 Task: In daily digests turn off In-app notifications.
Action: Mouse moved to (680, 54)
Screenshot: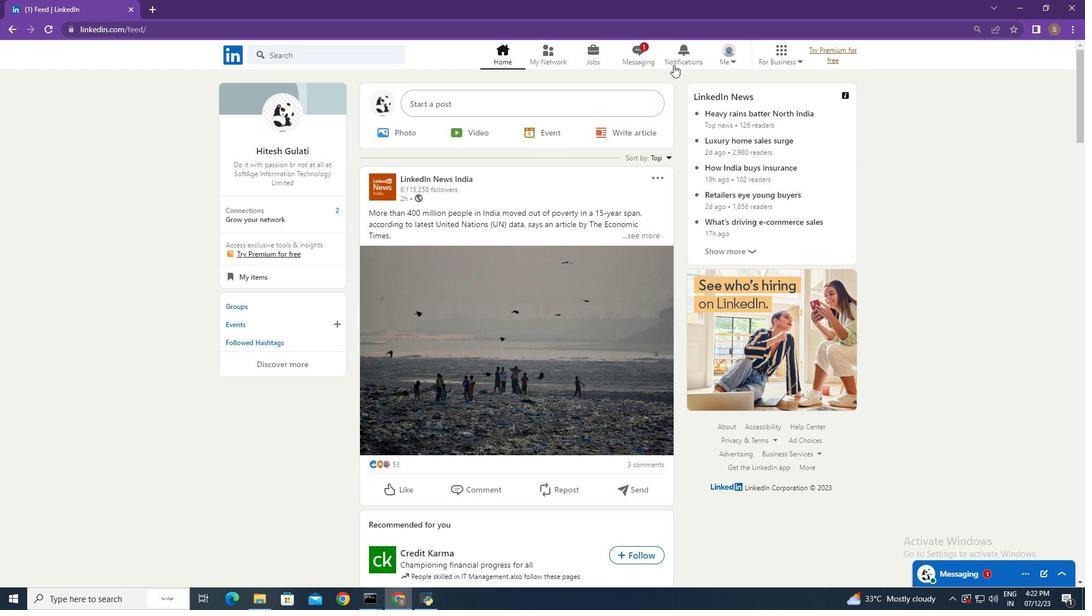 
Action: Mouse pressed left at (680, 54)
Screenshot: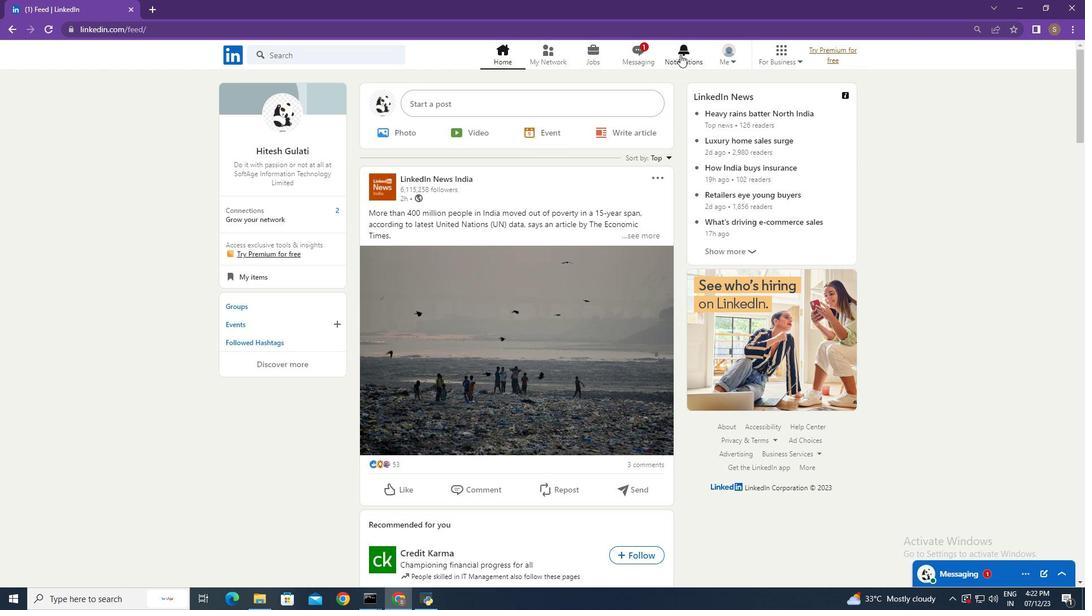 
Action: Mouse moved to (261, 129)
Screenshot: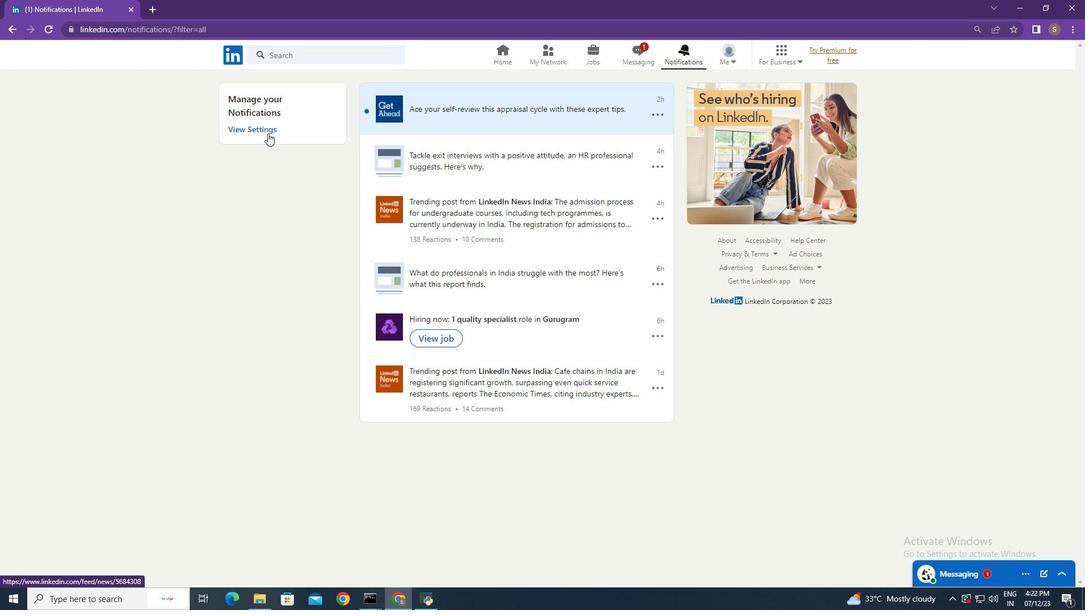 
Action: Mouse pressed left at (261, 129)
Screenshot: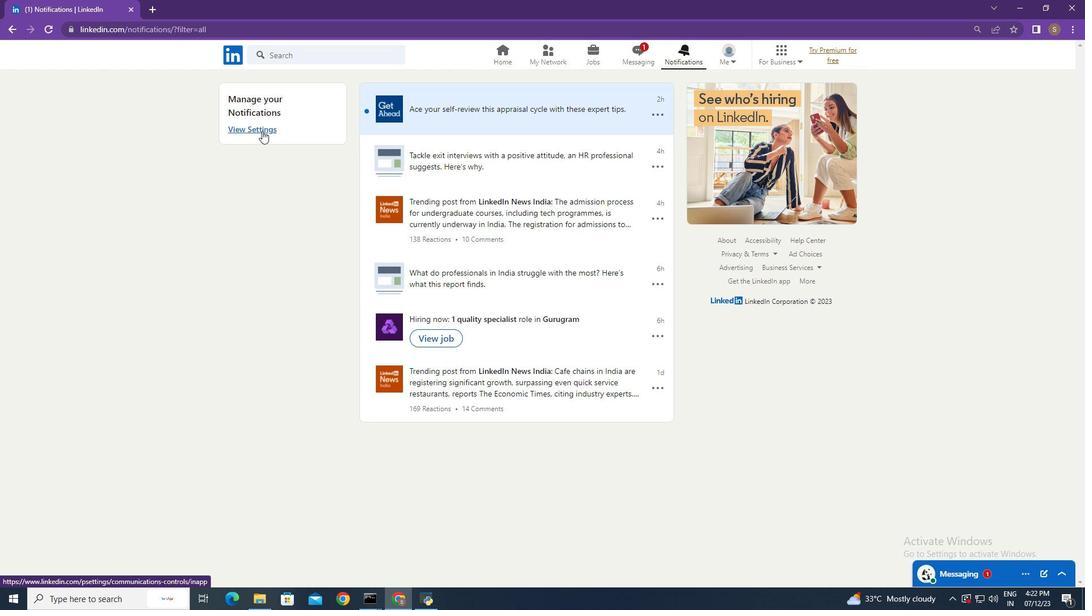 
Action: Mouse moved to (582, 405)
Screenshot: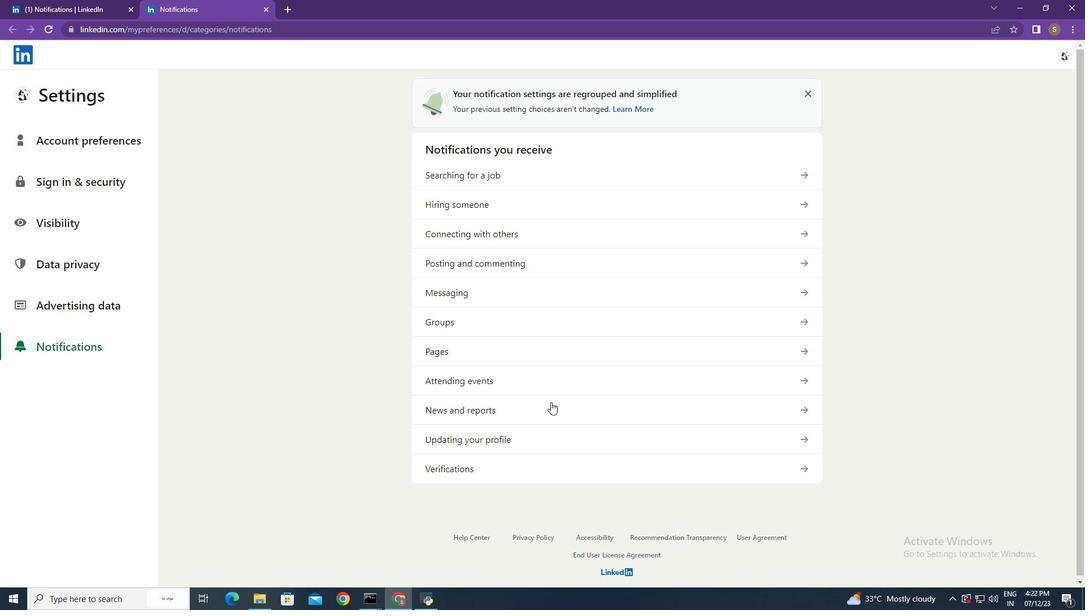 
Action: Mouse pressed left at (582, 405)
Screenshot: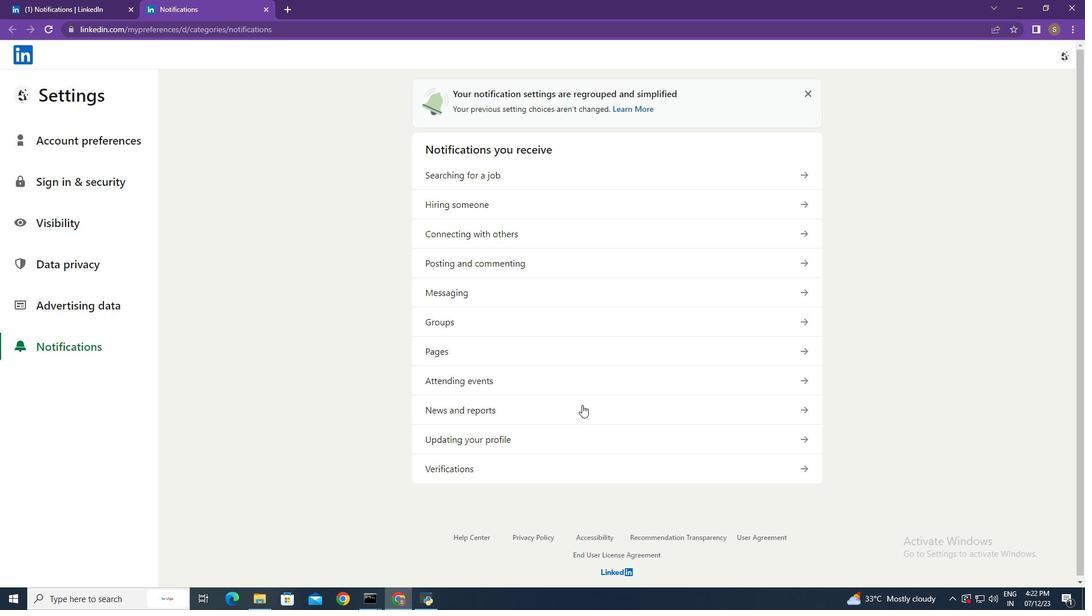 
Action: Mouse moved to (634, 241)
Screenshot: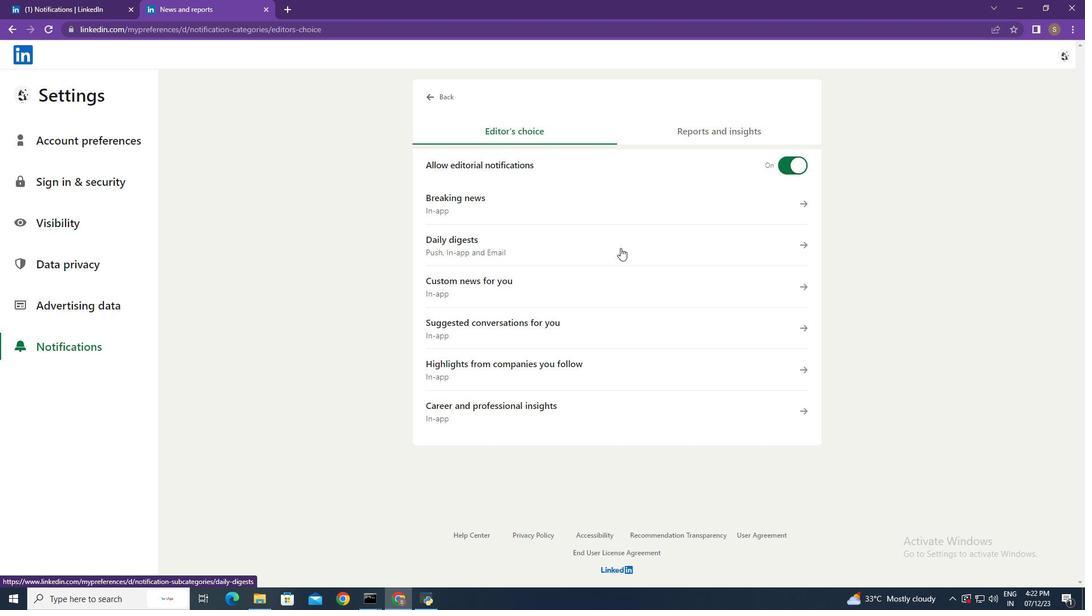 
Action: Mouse pressed left at (634, 241)
Screenshot: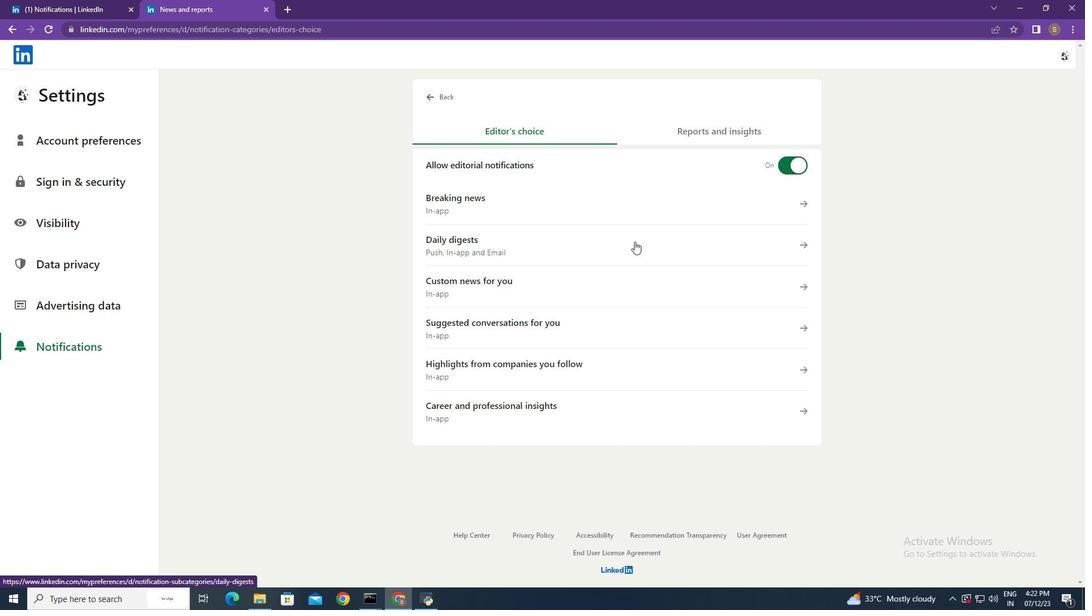 
Action: Mouse moved to (788, 185)
Screenshot: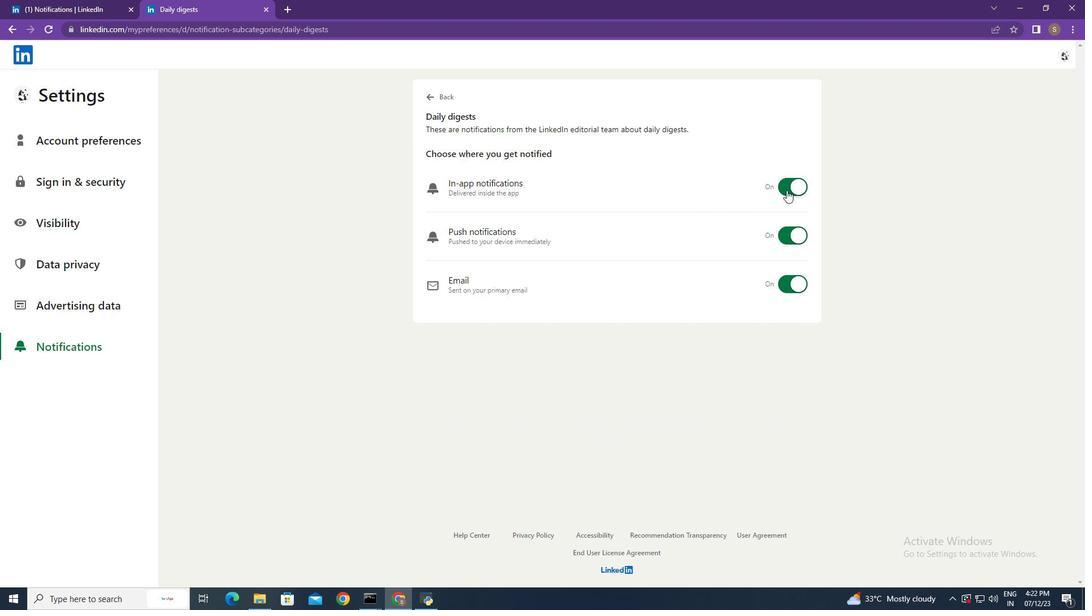 
Action: Mouse pressed left at (788, 185)
Screenshot: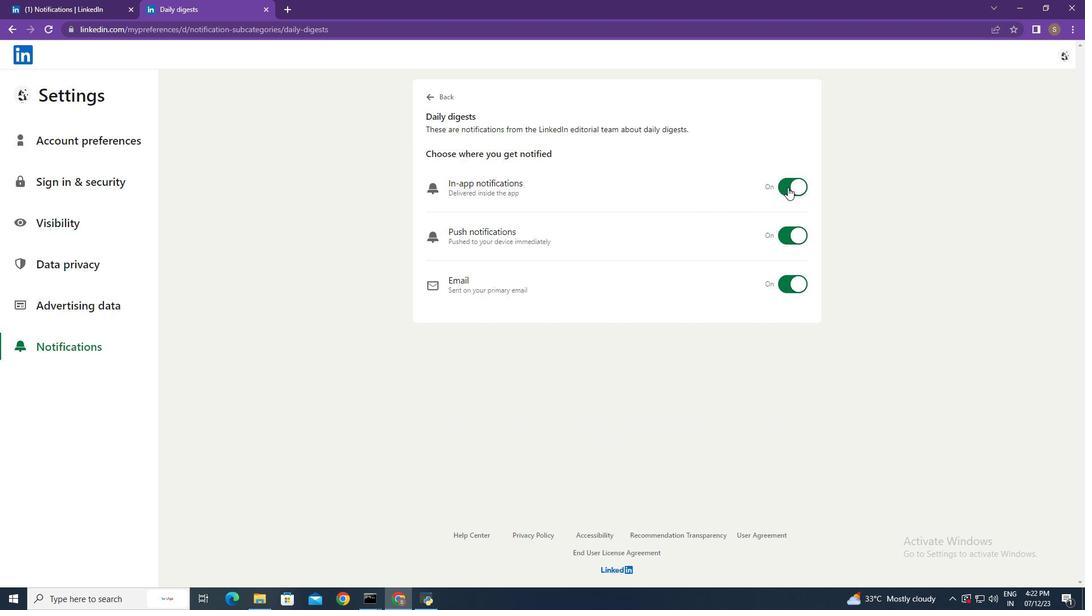 
Action: Mouse moved to (957, 177)
Screenshot: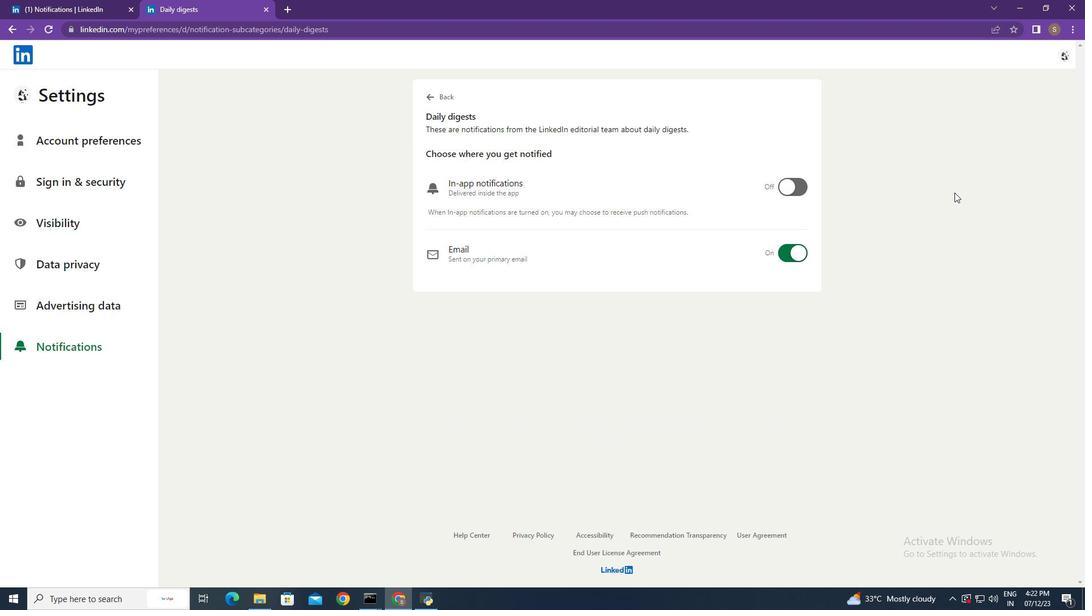 
